 Task: Open a blank sheet, save the file as 'disruption' Insert a table '2 by 1' In first column, add headers, 'Company, R&B'. Change table style to  'Blue'
Action: Mouse moved to (24, 22)
Screenshot: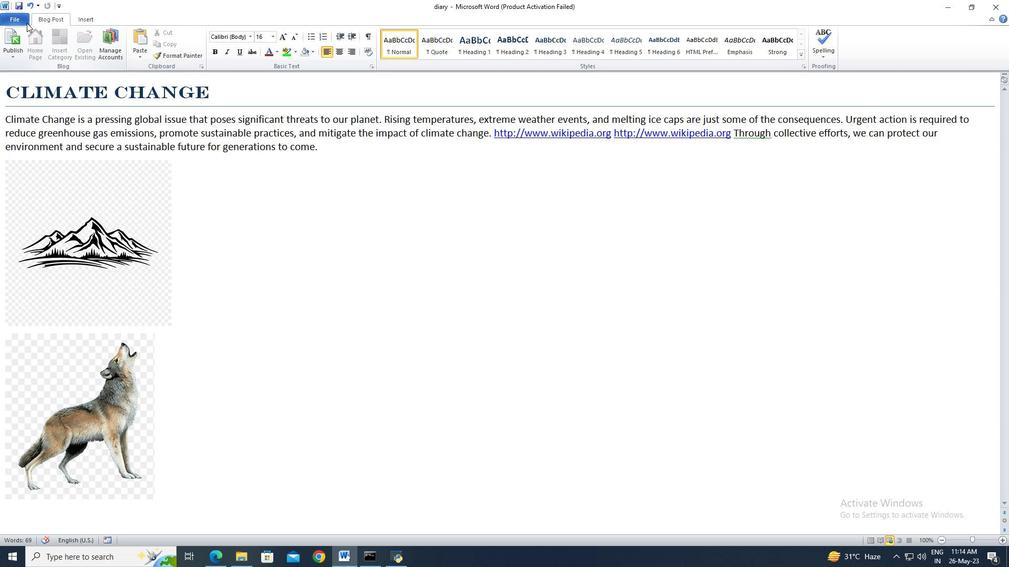 
Action: Mouse pressed left at (24, 22)
Screenshot: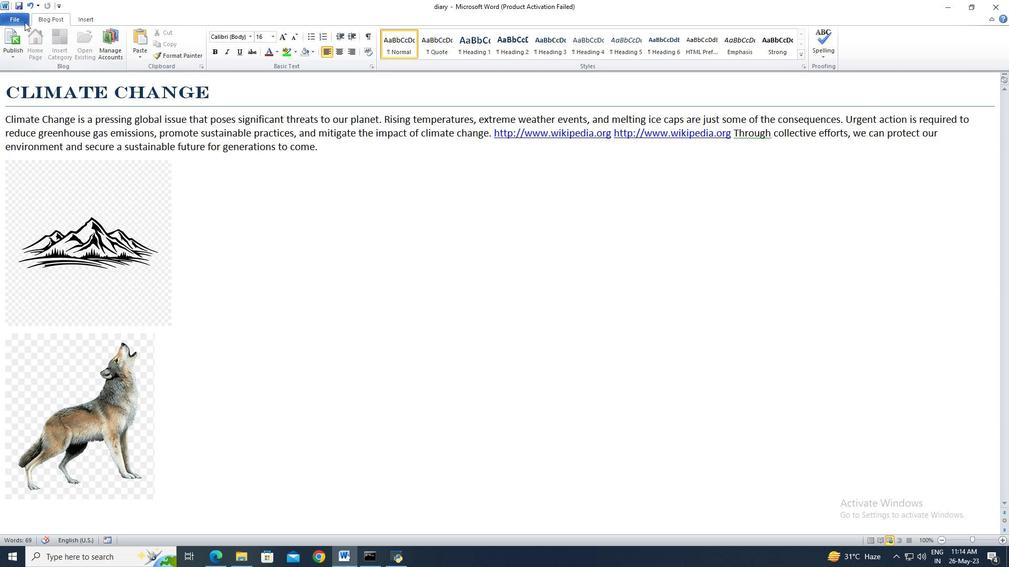 
Action: Mouse moved to (27, 132)
Screenshot: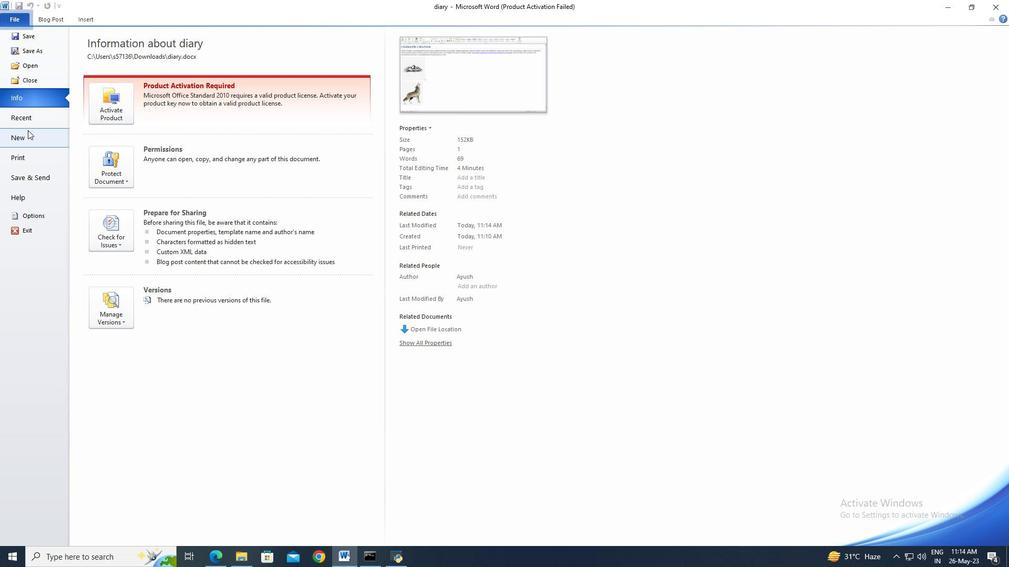 
Action: Mouse pressed left at (27, 132)
Screenshot: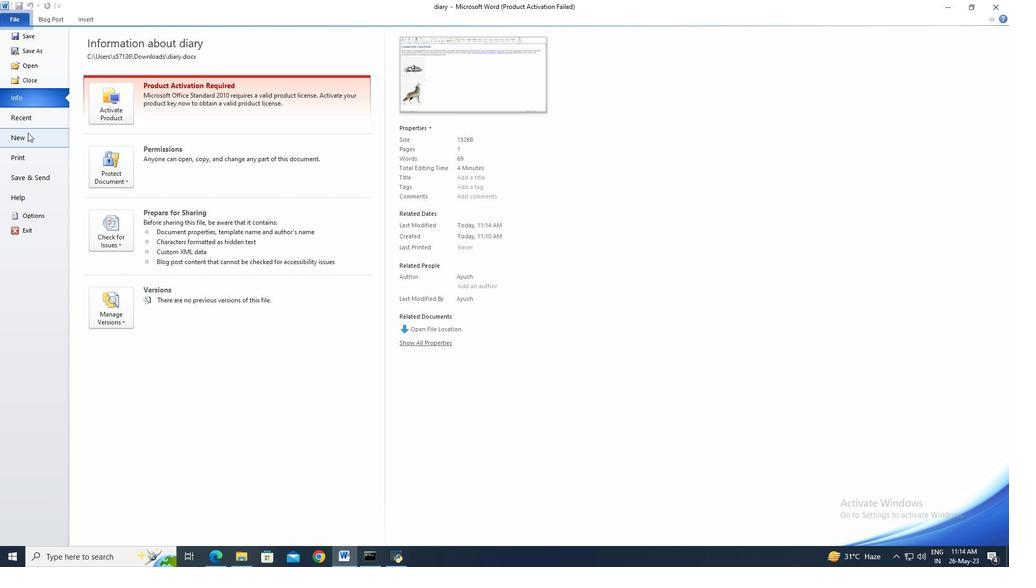 
Action: Mouse moved to (521, 248)
Screenshot: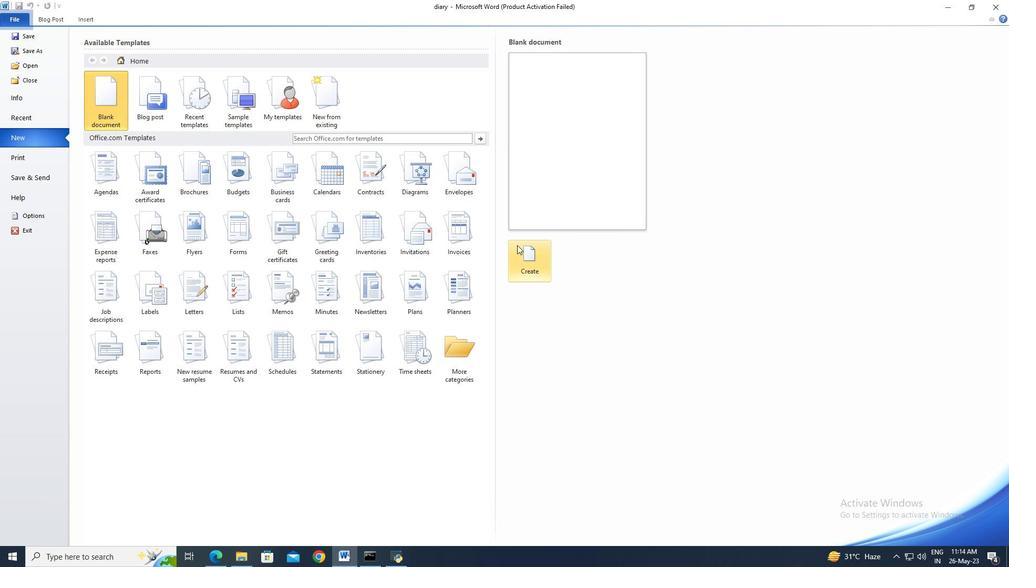 
Action: Mouse pressed left at (521, 248)
Screenshot: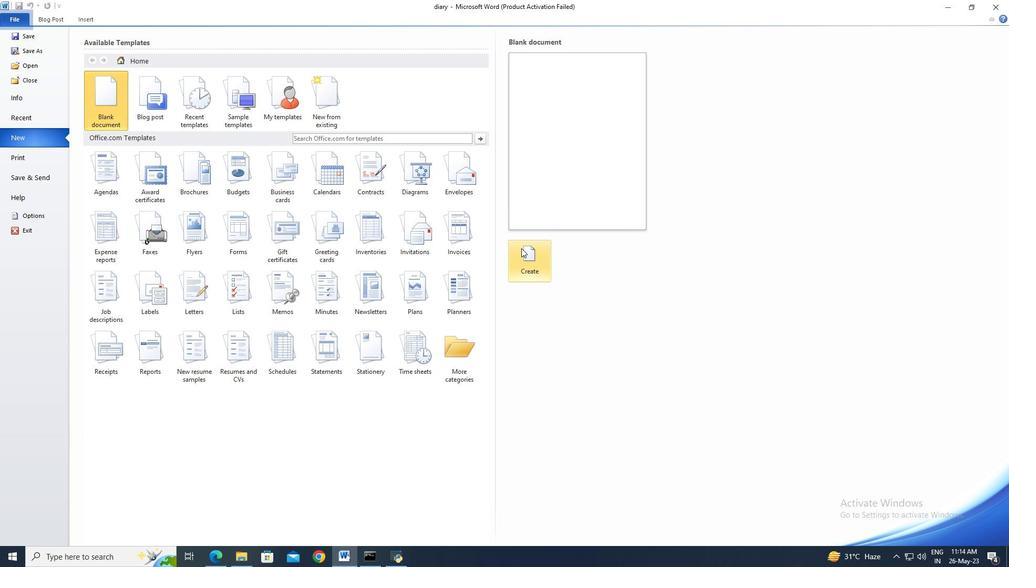 
Action: Mouse moved to (25, 24)
Screenshot: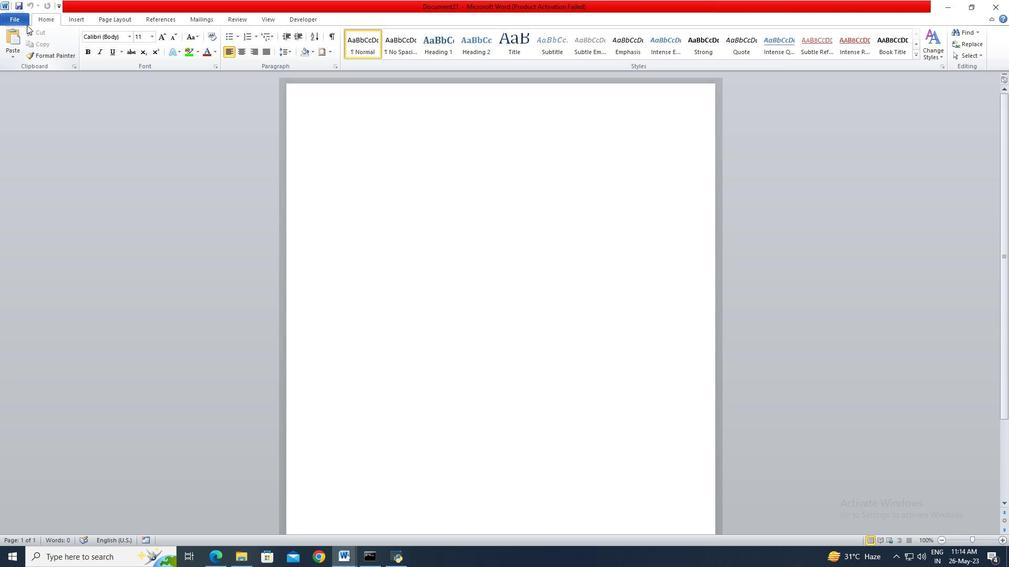 
Action: Mouse pressed left at (25, 24)
Screenshot: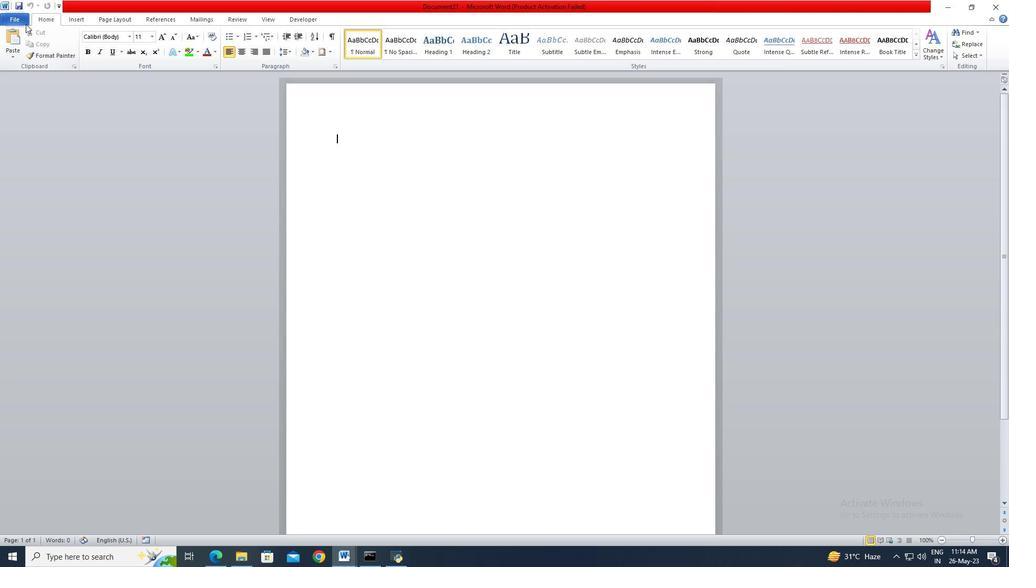 
Action: Mouse moved to (29, 47)
Screenshot: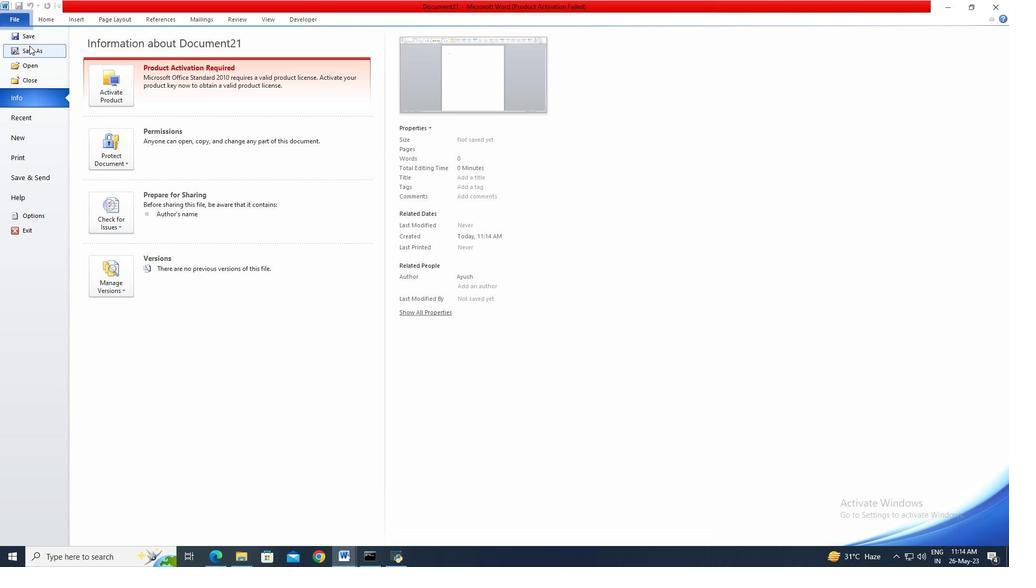 
Action: Mouse pressed left at (29, 47)
Screenshot: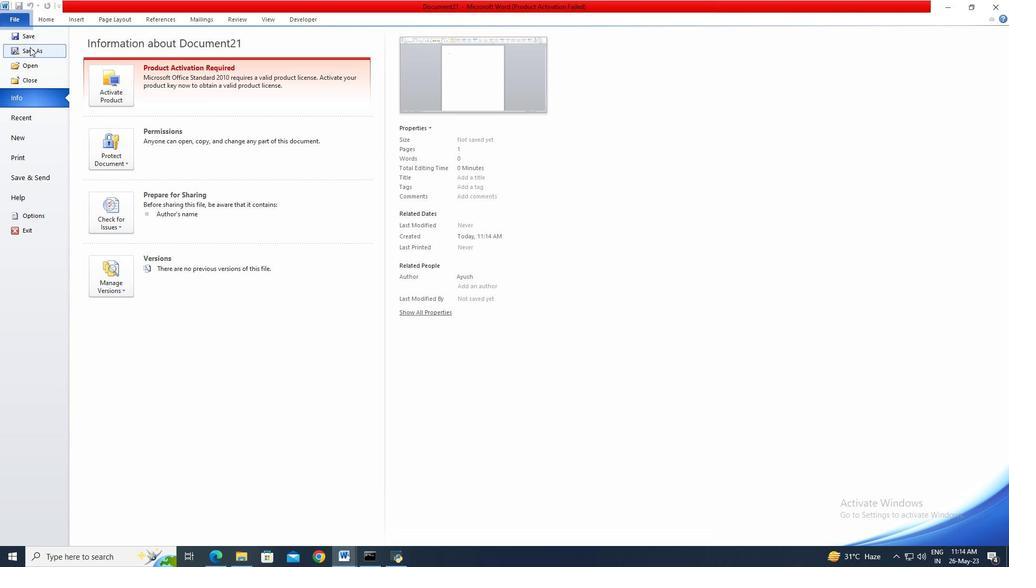 
Action: Mouse moved to (42, 111)
Screenshot: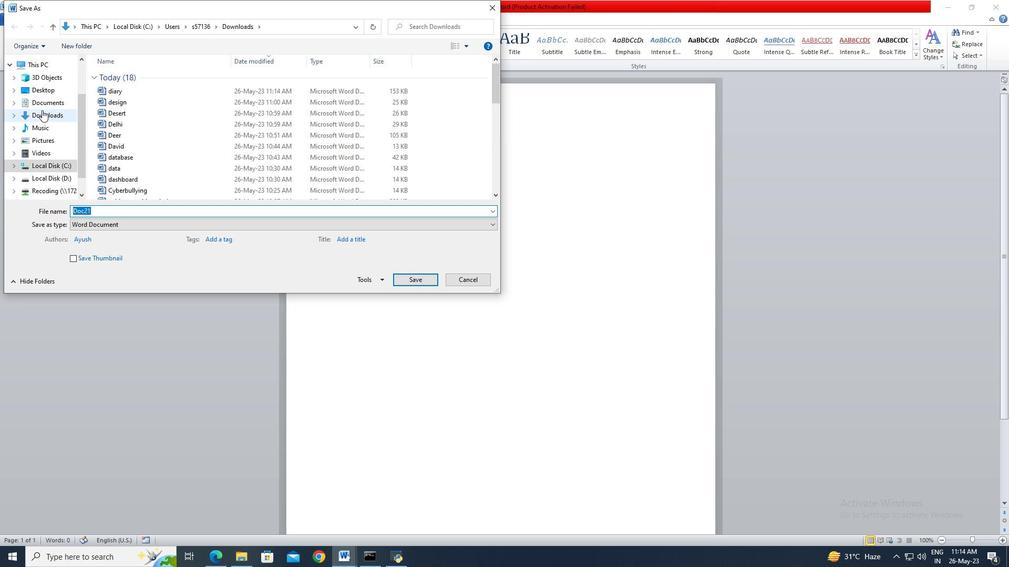 
Action: Mouse pressed left at (42, 111)
Screenshot: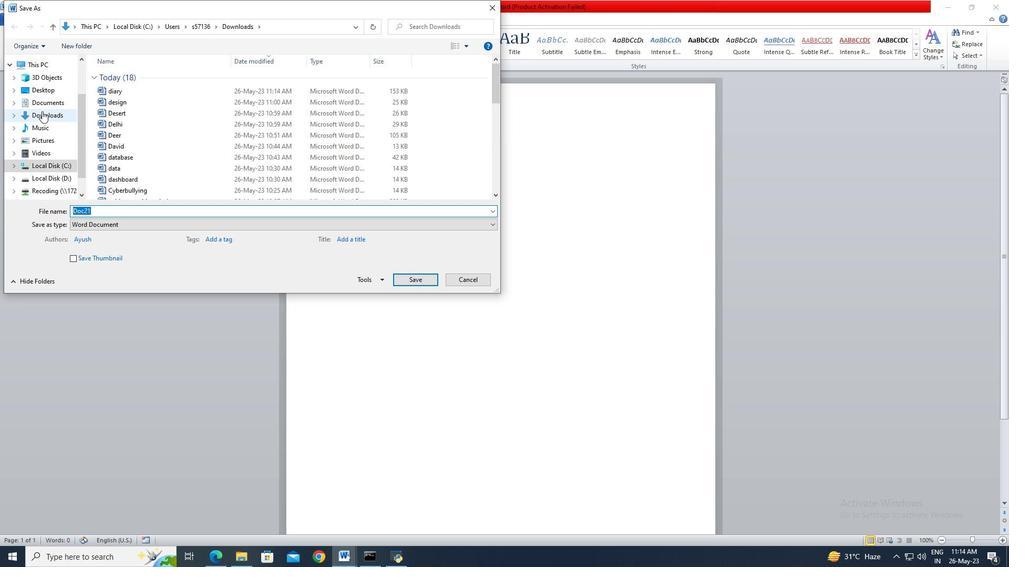
Action: Mouse moved to (96, 211)
Screenshot: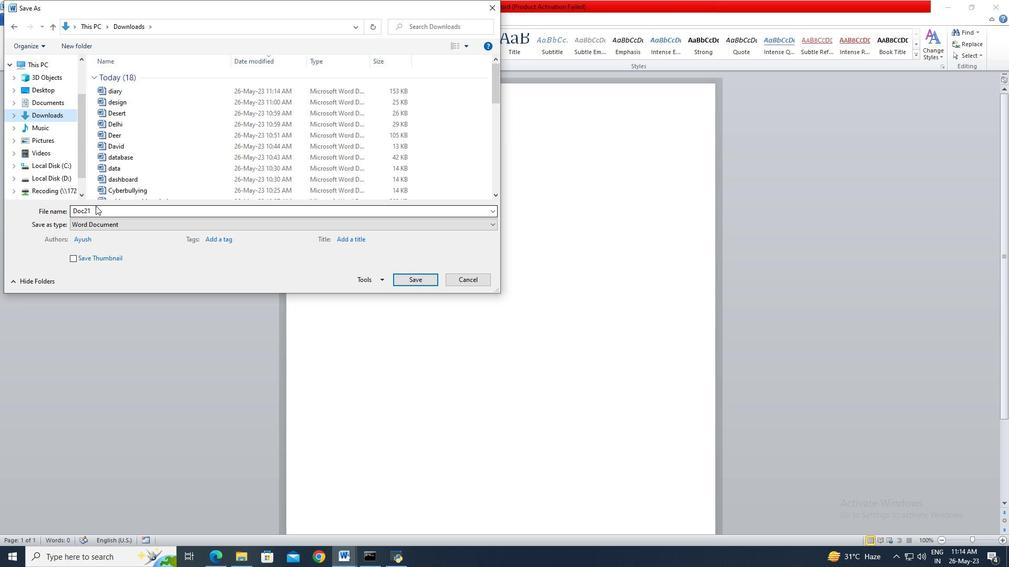 
Action: Mouse pressed left at (96, 211)
Screenshot: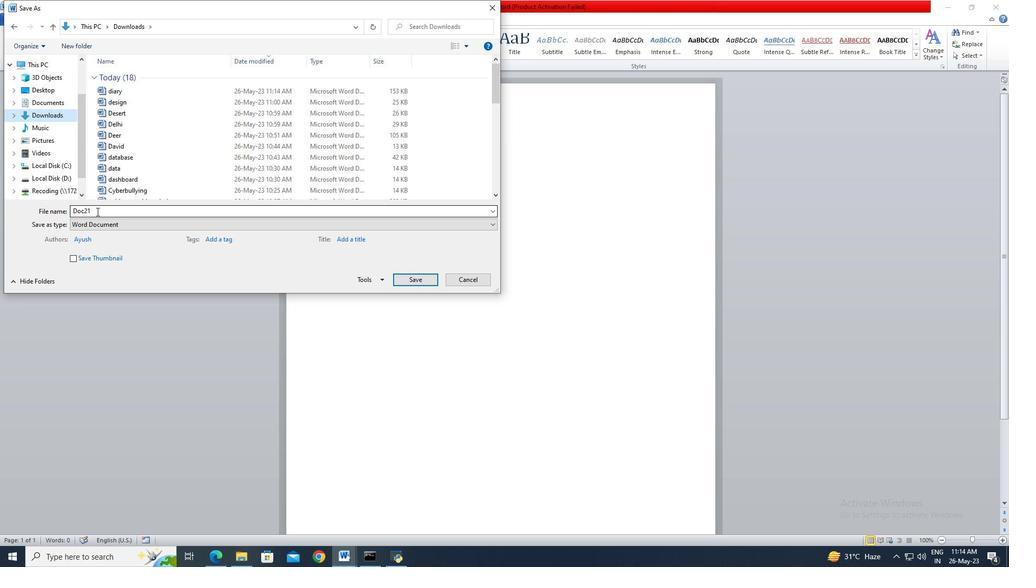 
Action: Key pressed disruption
Screenshot: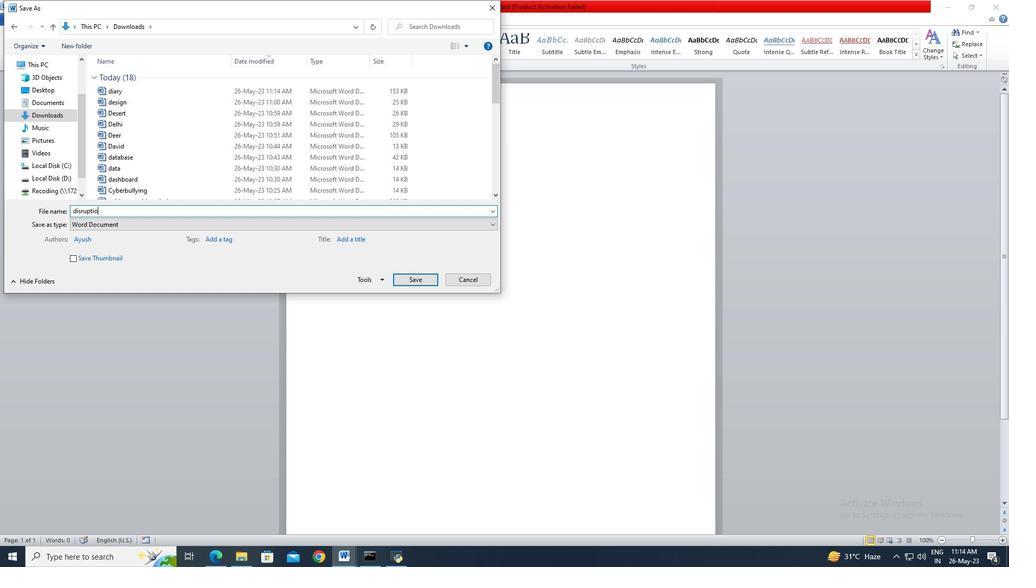
Action: Mouse moved to (404, 282)
Screenshot: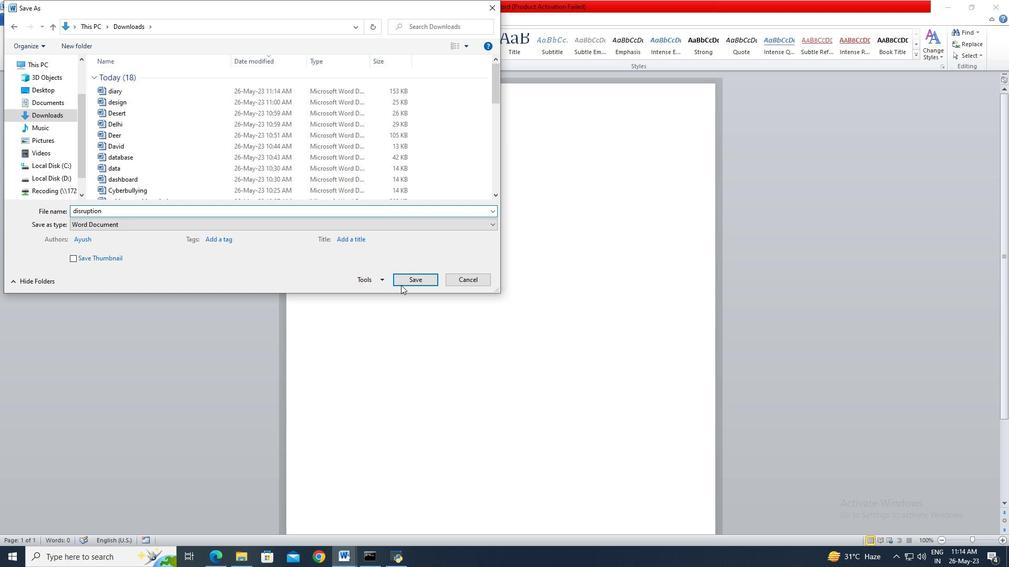 
Action: Mouse pressed left at (404, 282)
Screenshot: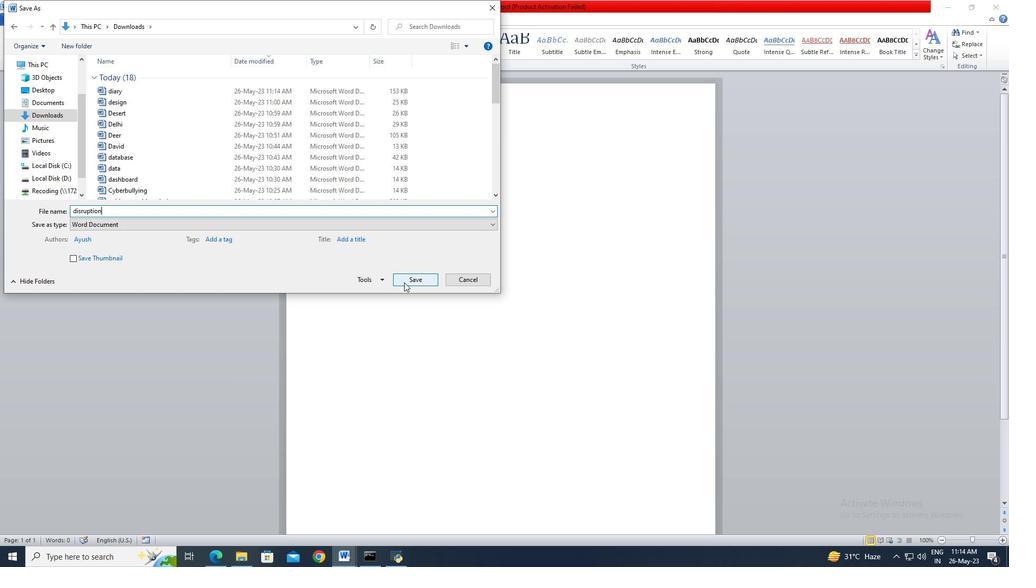 
Action: Mouse moved to (79, 21)
Screenshot: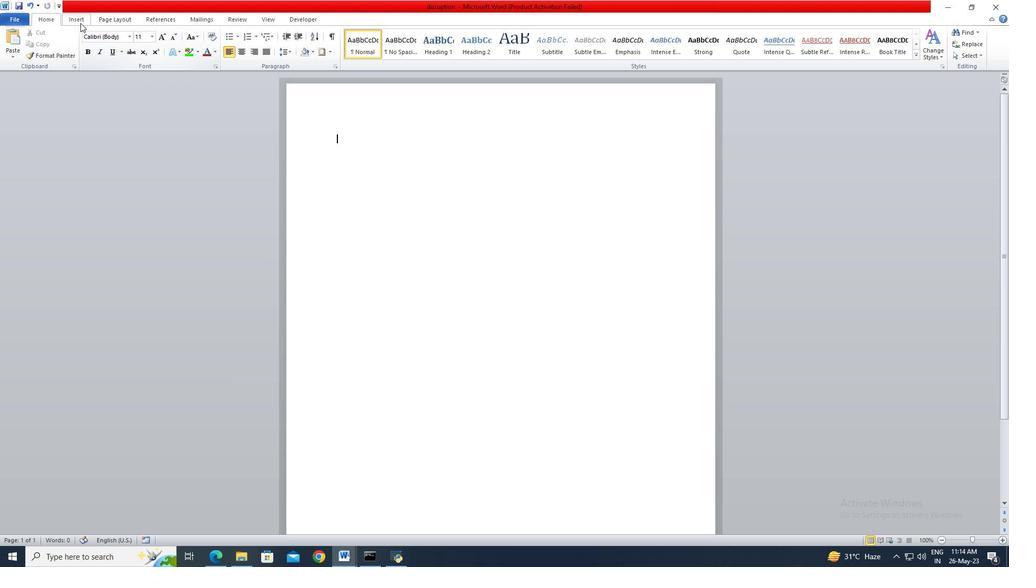 
Action: Mouse pressed left at (79, 21)
Screenshot: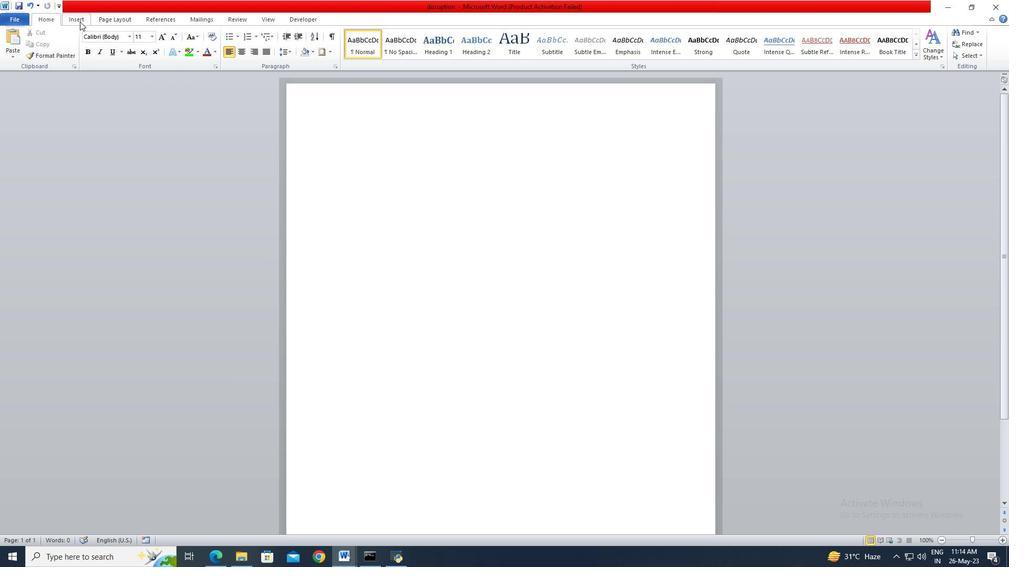 
Action: Mouse moved to (87, 46)
Screenshot: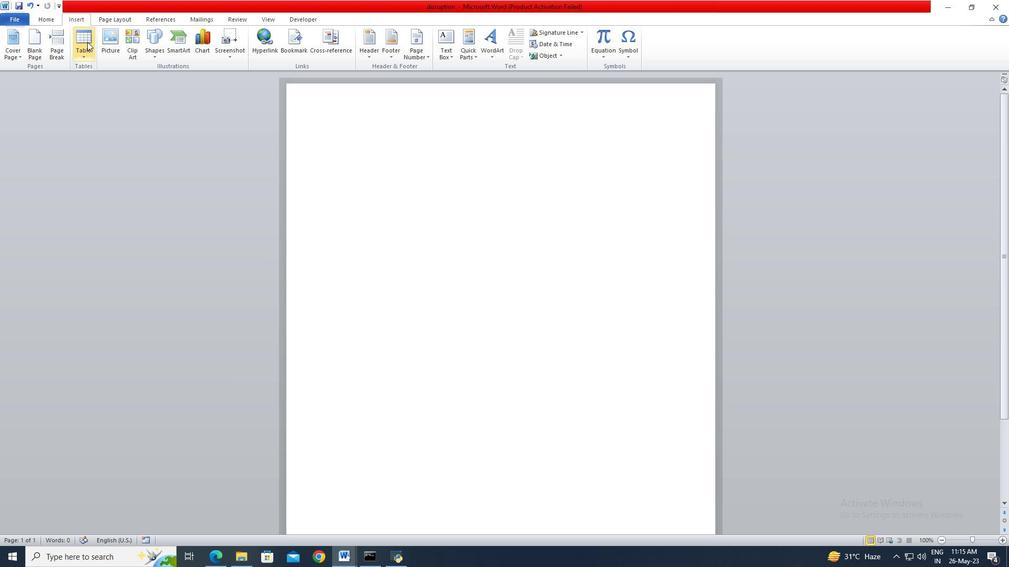 
Action: Mouse pressed left at (87, 46)
Screenshot: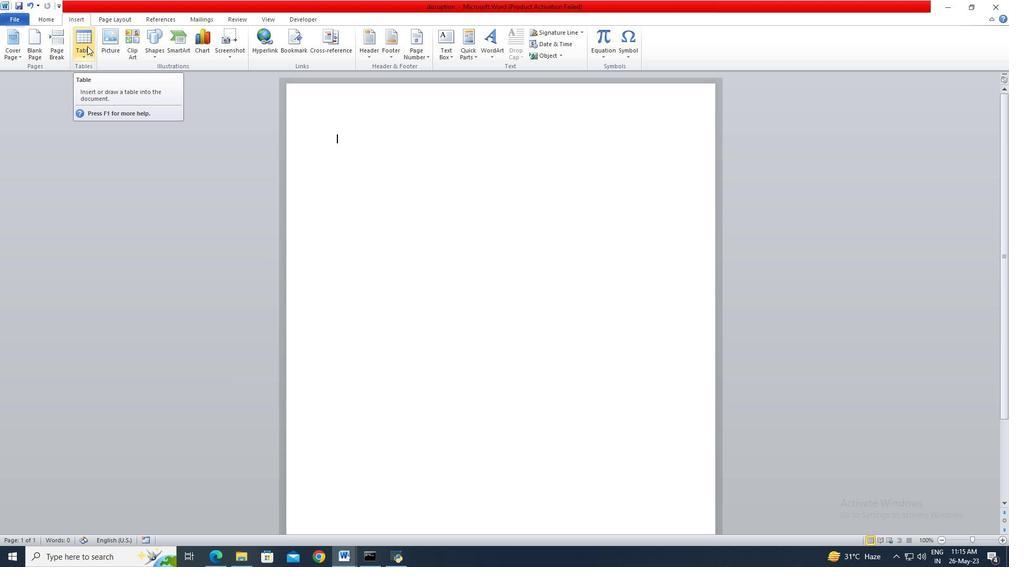 
Action: Mouse moved to (90, 78)
Screenshot: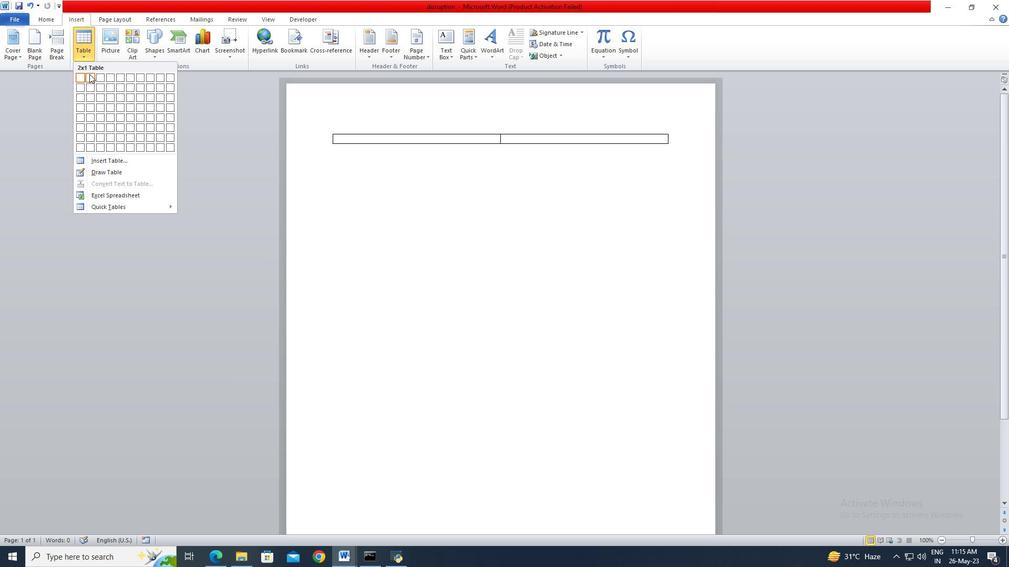 
Action: Mouse pressed left at (90, 78)
Screenshot: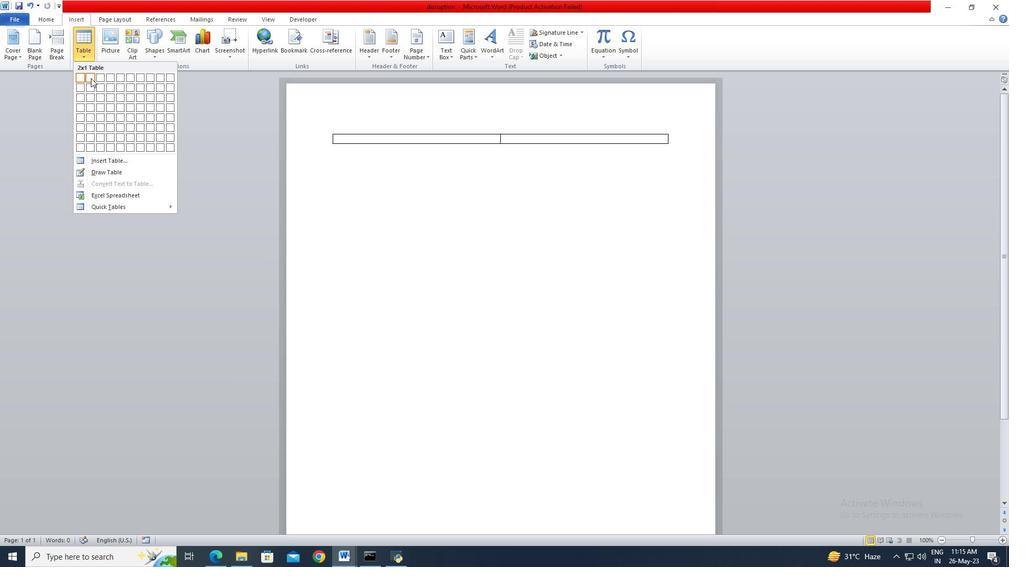 
Action: Mouse moved to (349, 137)
Screenshot: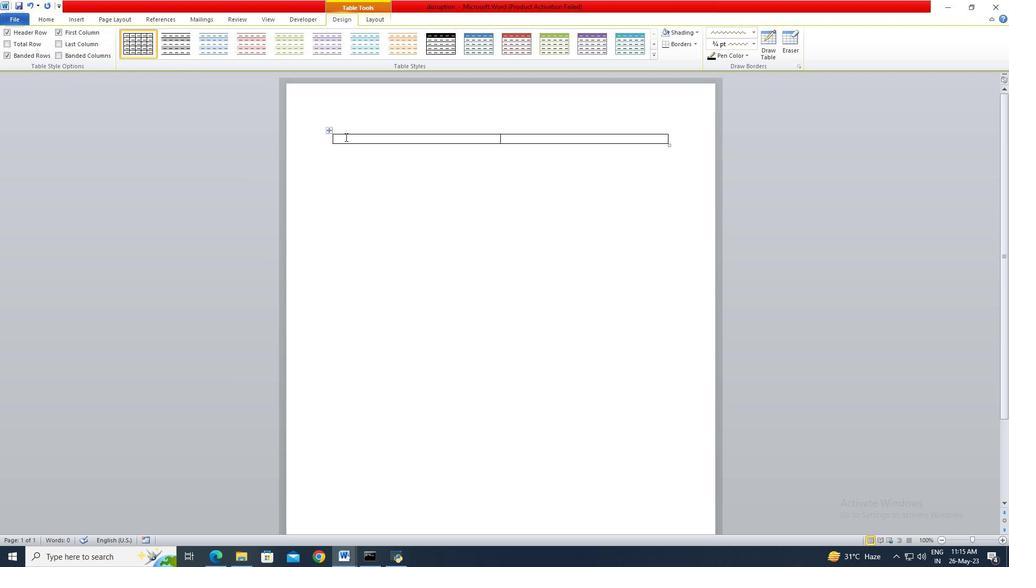 
Action: Mouse pressed left at (349, 137)
Screenshot: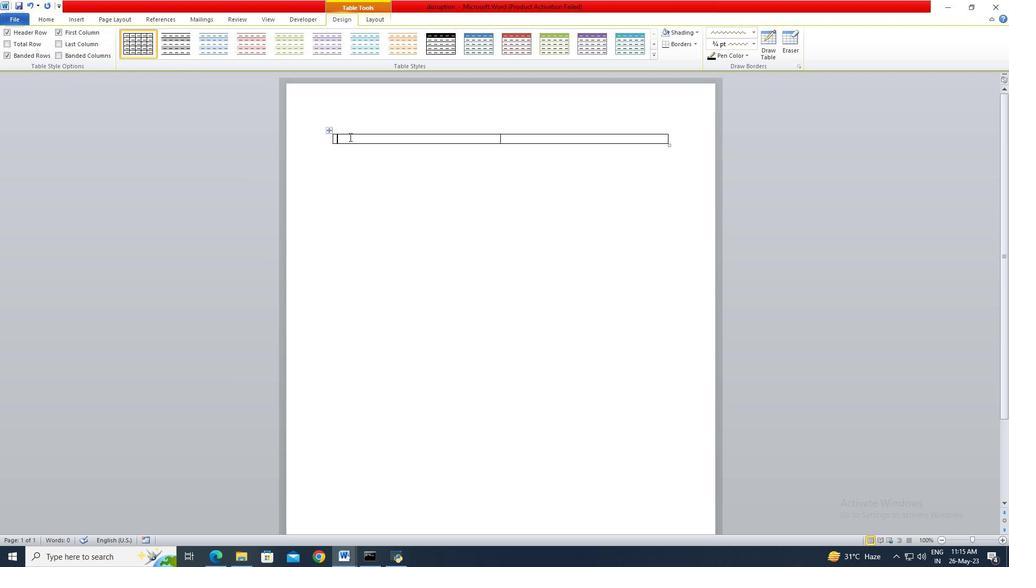 
Action: Key pressed <Key.shift>Company<Key.tab><Key.shift>R<Key.shift>&<Key.shift>B
Screenshot: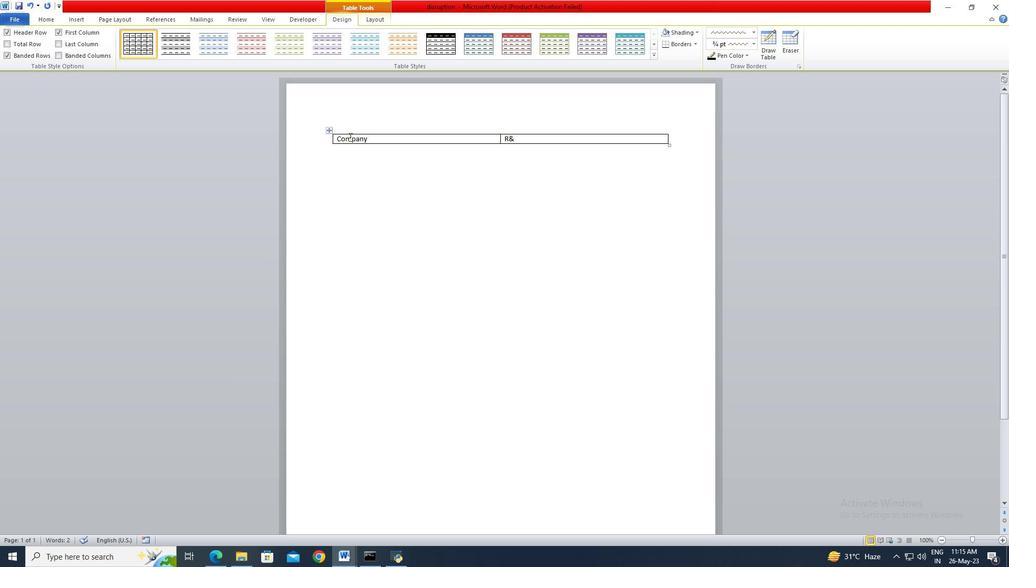 
Action: Mouse moved to (472, 52)
Screenshot: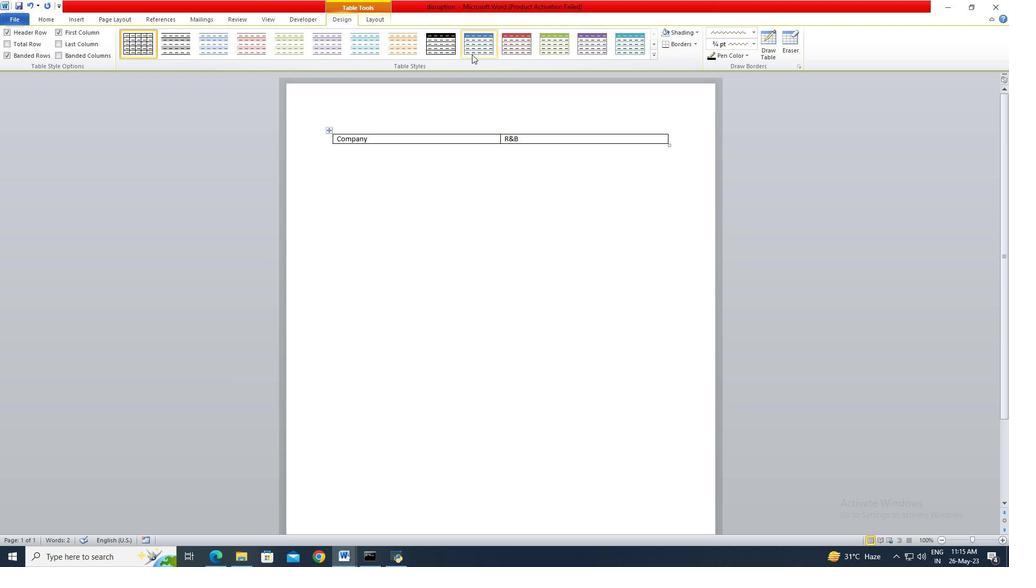 
Action: Mouse pressed left at (472, 52)
Screenshot: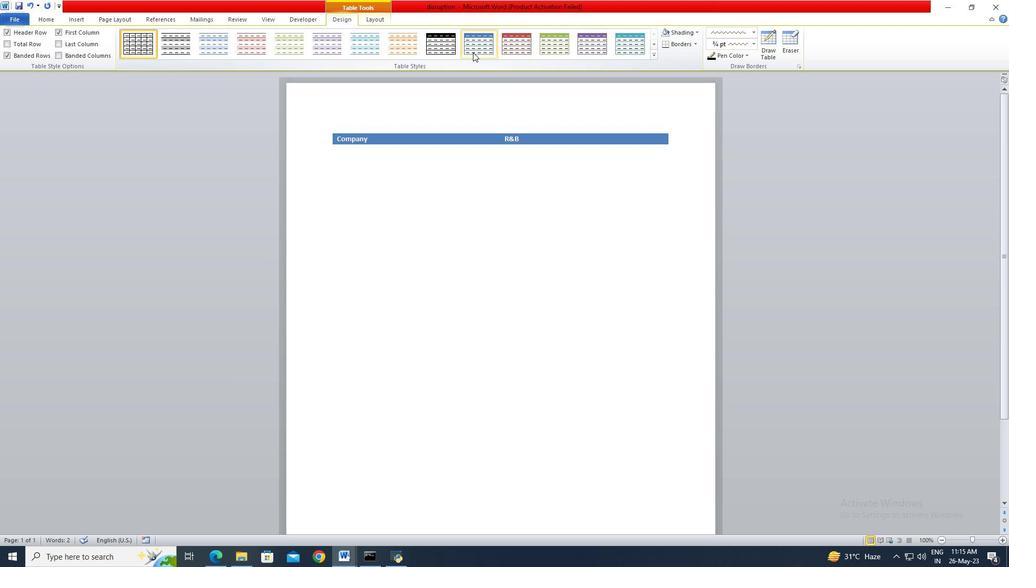 
Action: Mouse moved to (491, 139)
Screenshot: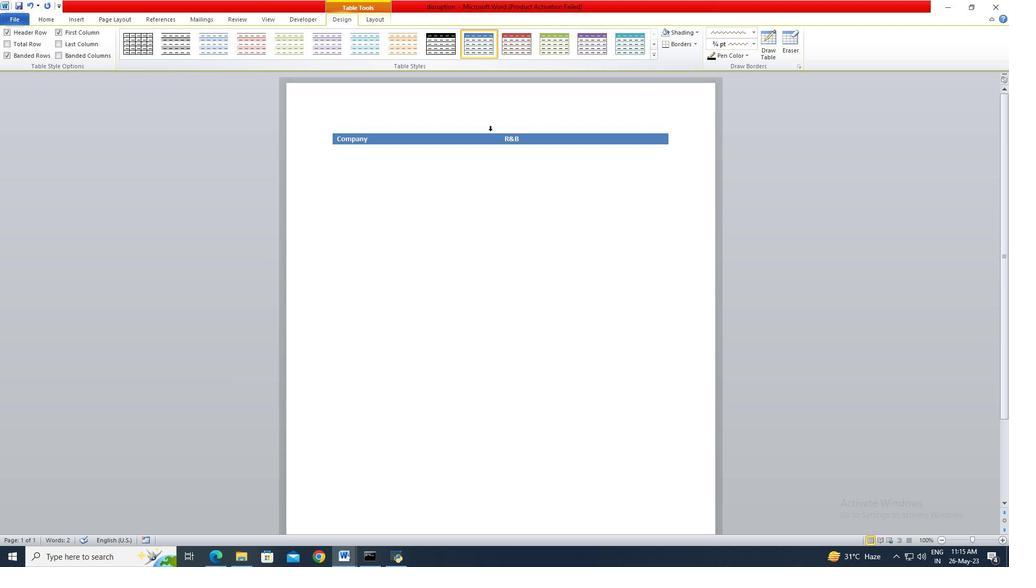 
